Task: Set up a recurring daily reminder for a 10-minute stretch break.
Action: Mouse moved to (77, 104)
Screenshot: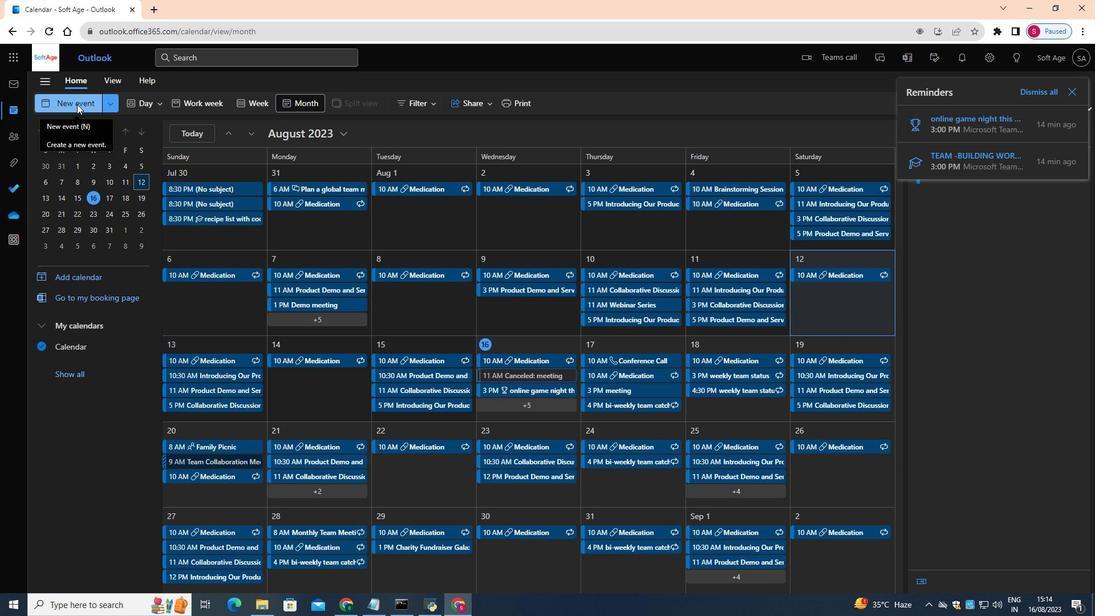 
Action: Mouse pressed left at (77, 104)
Screenshot: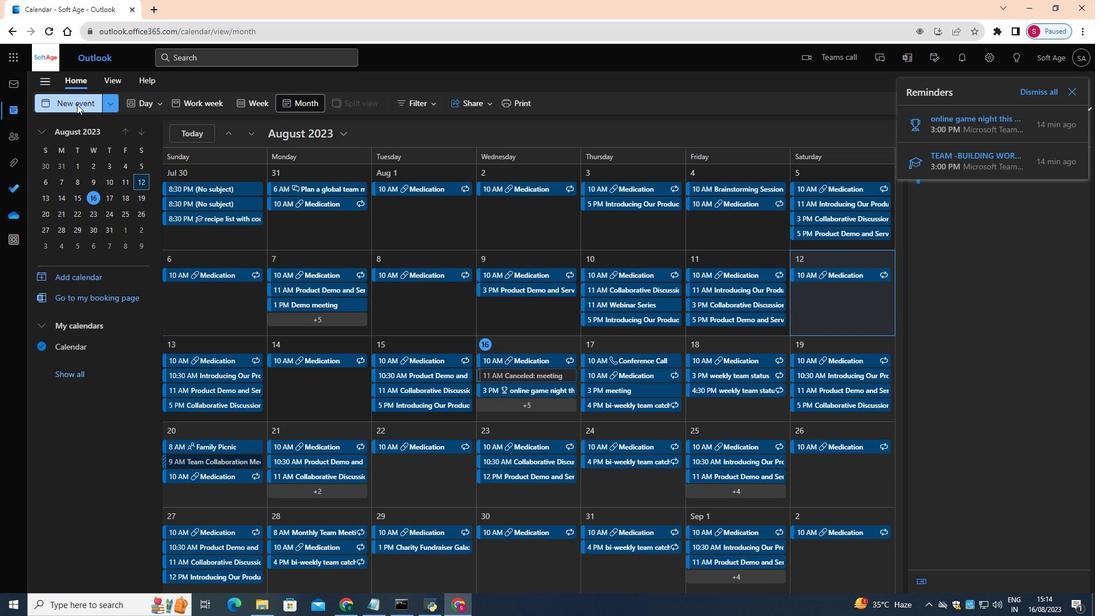 
Action: Mouse moved to (375, 179)
Screenshot: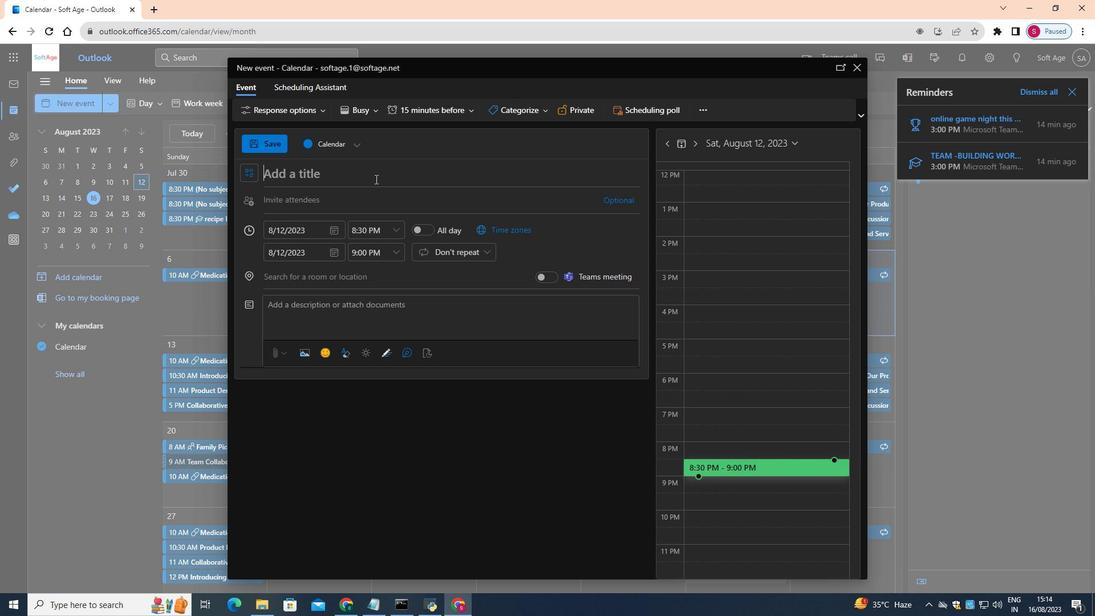 
Action: Mouse pressed left at (375, 179)
Screenshot: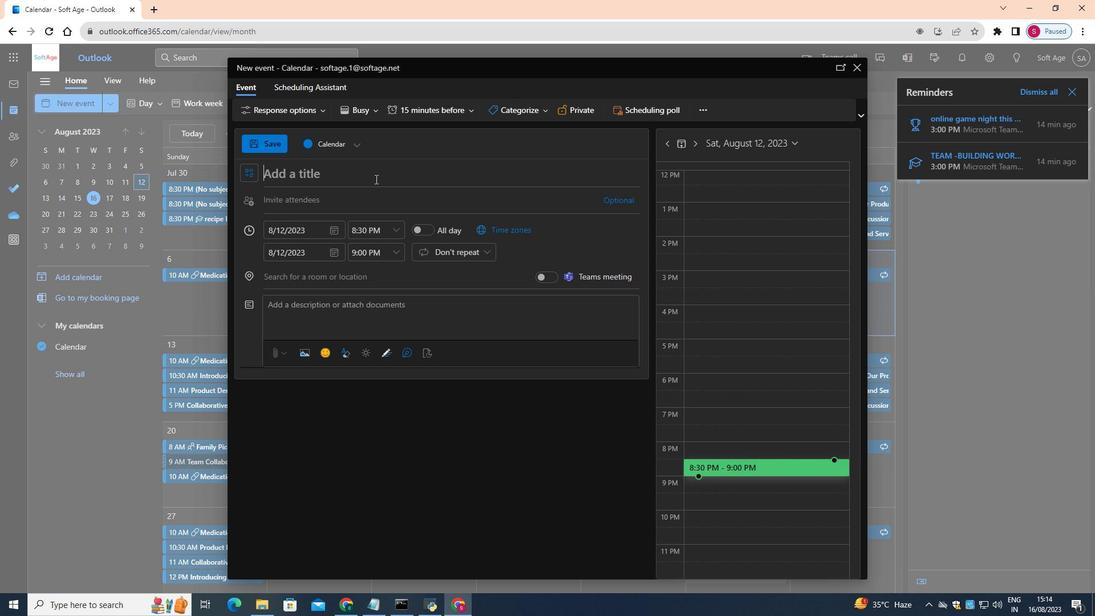 
Action: Key pressed <Key.shift>Reminder<Key.space>for<Key.space>a<Key.space>10<Key.space>minute<Key.space>stretch<Key.space>break
Screenshot: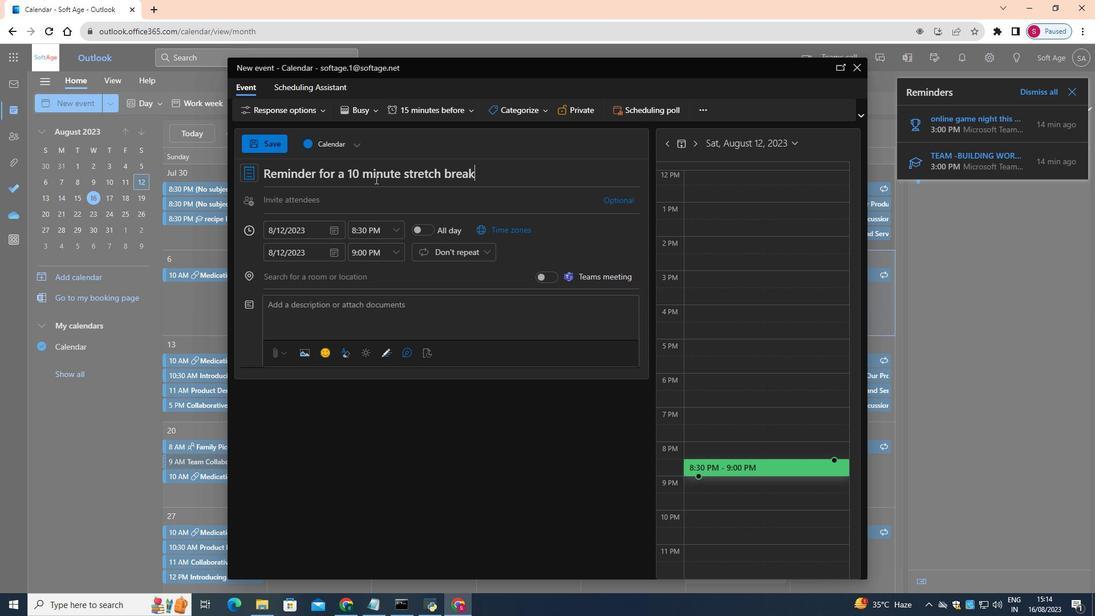 
Action: Mouse moved to (485, 253)
Screenshot: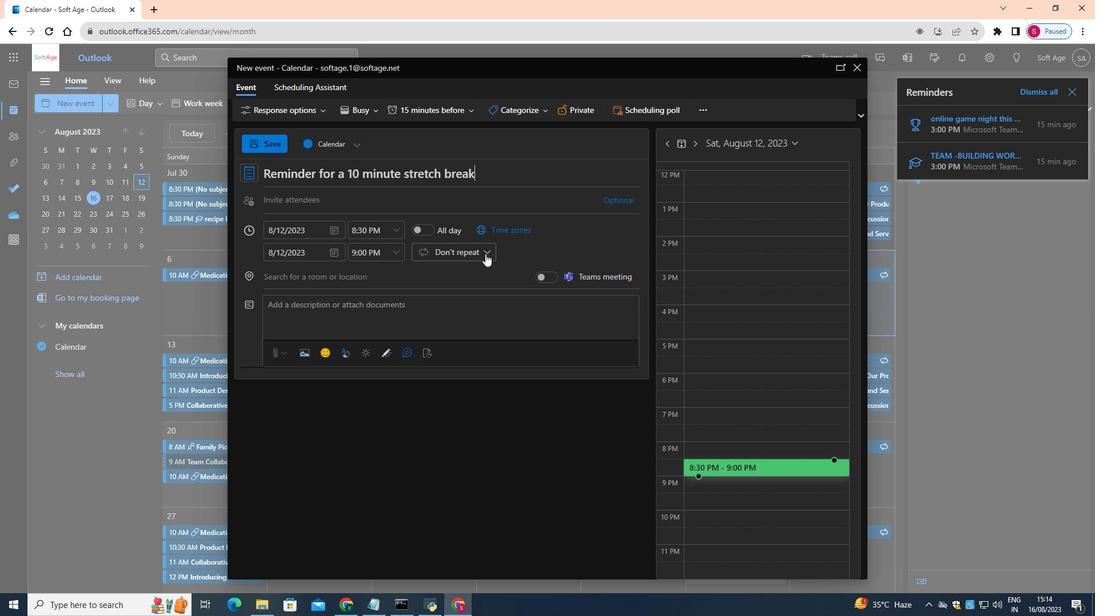 
Action: Mouse pressed left at (485, 253)
Screenshot: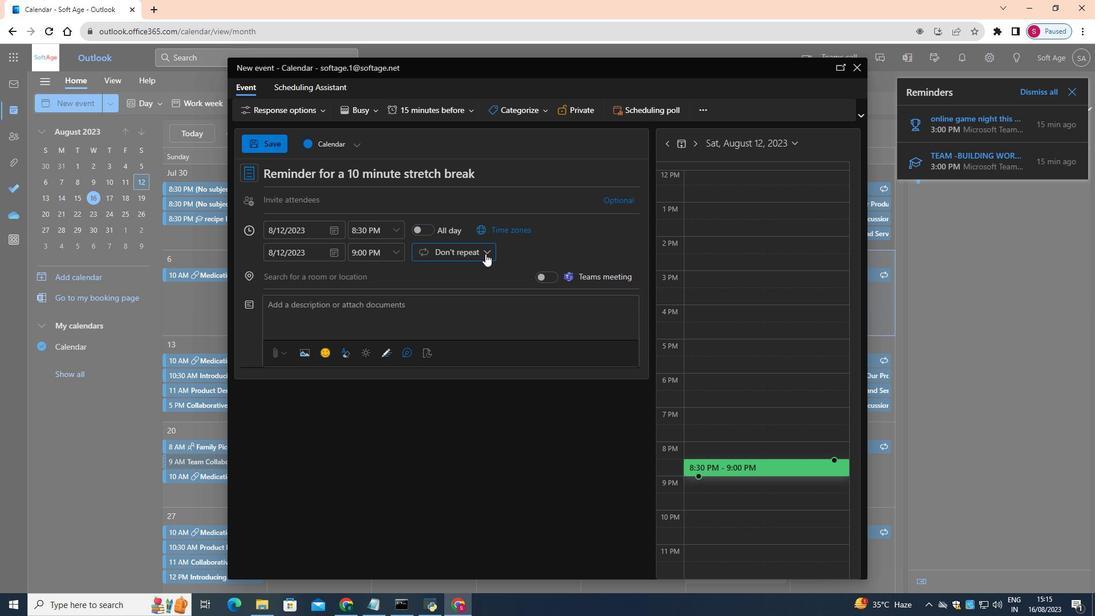 
Action: Mouse moved to (454, 292)
Screenshot: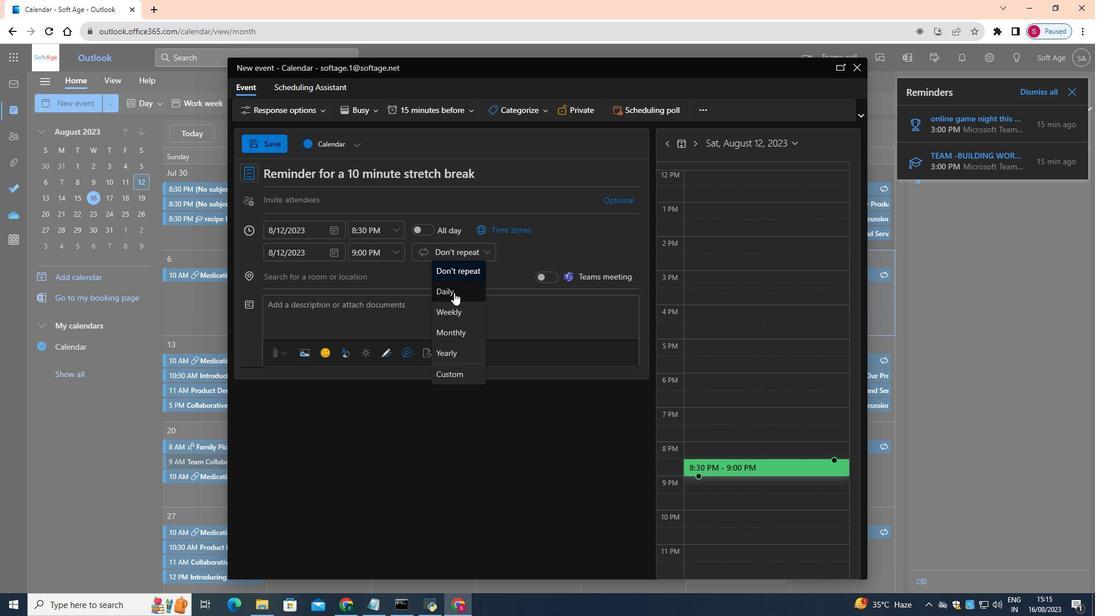 
Action: Mouse pressed left at (454, 292)
Screenshot: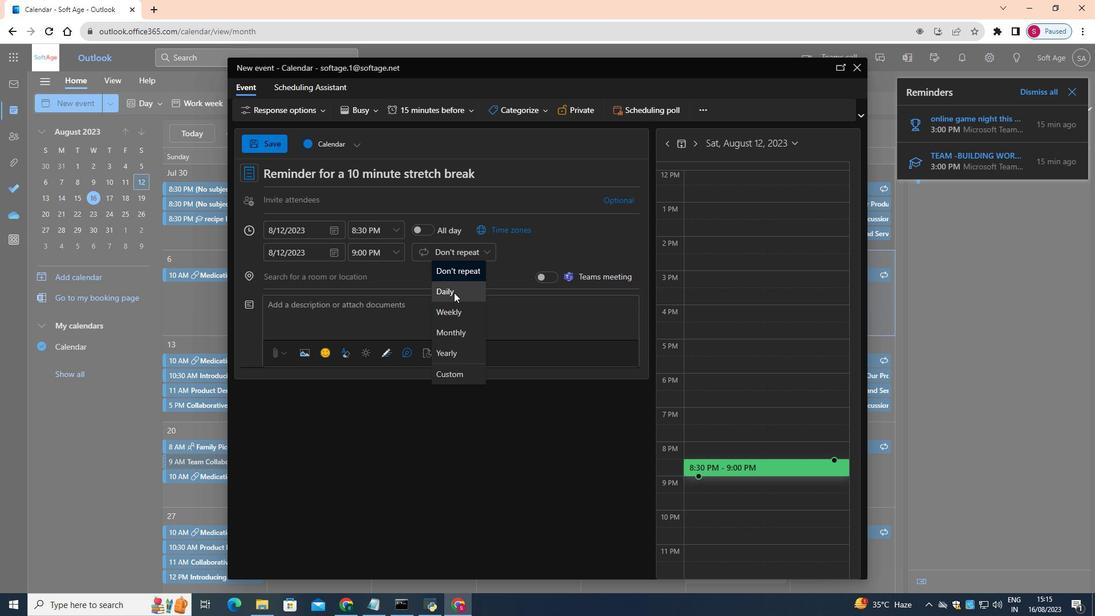 
Action: Mouse moved to (560, 405)
Screenshot: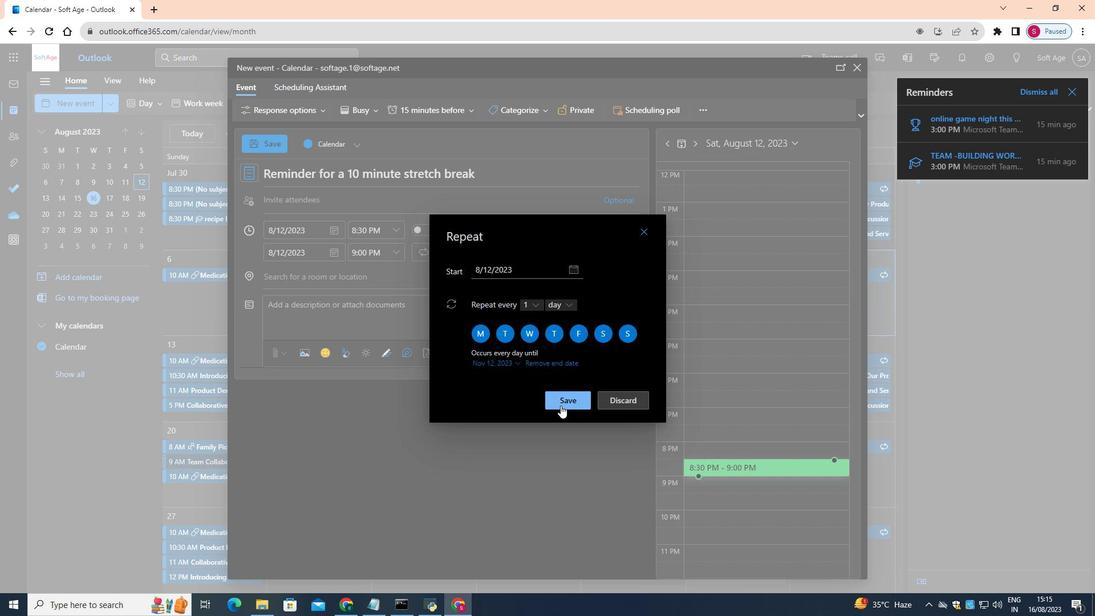 
Action: Mouse pressed left at (560, 405)
Screenshot: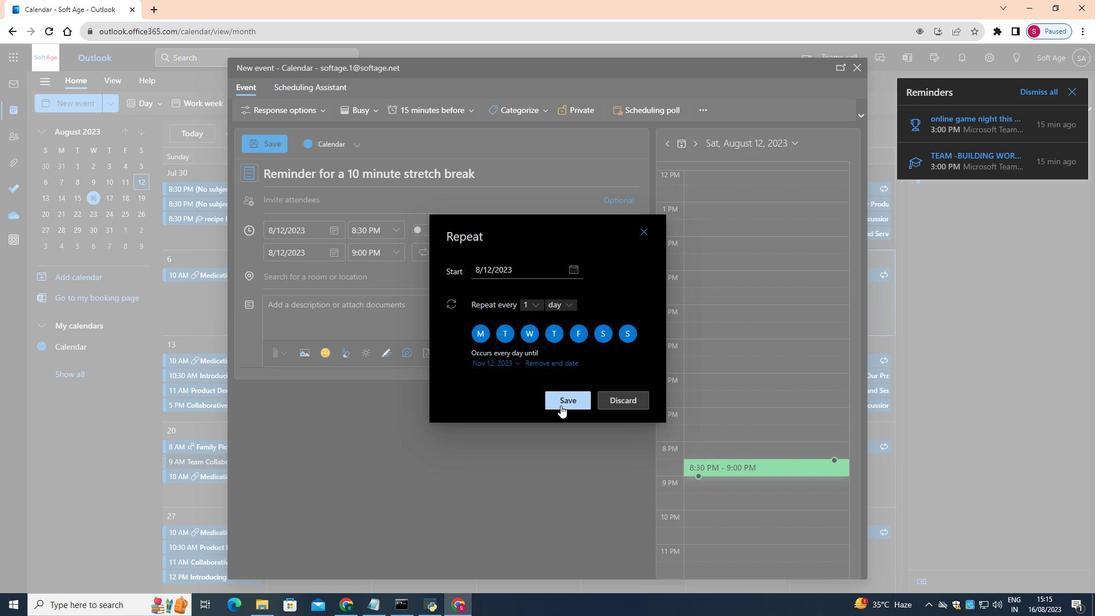 
Action: Mouse moved to (454, 339)
Screenshot: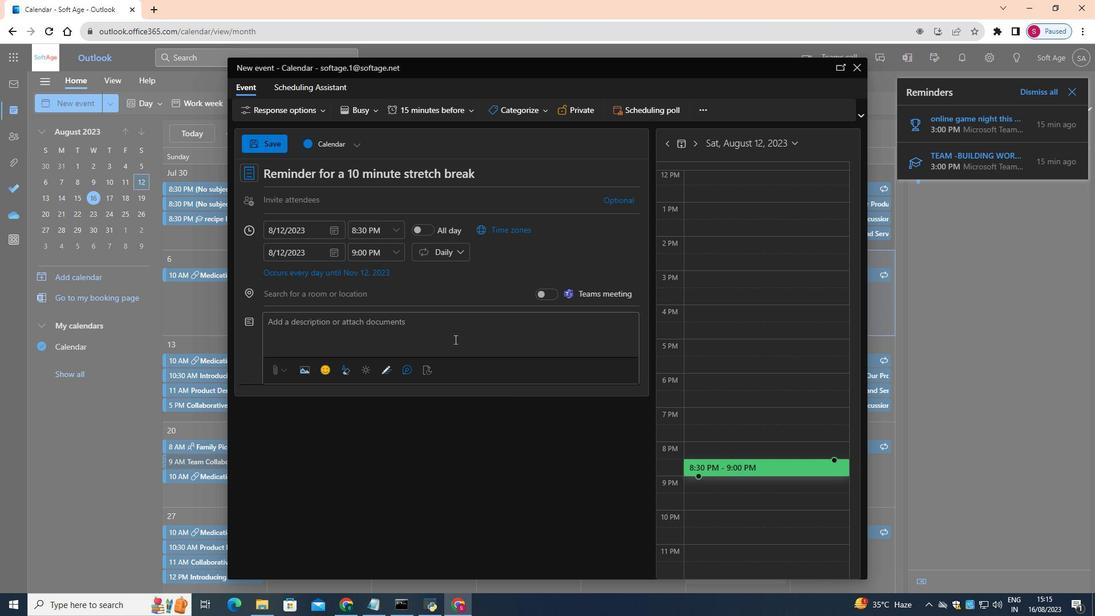 
Action: Mouse pressed left at (454, 339)
Screenshot: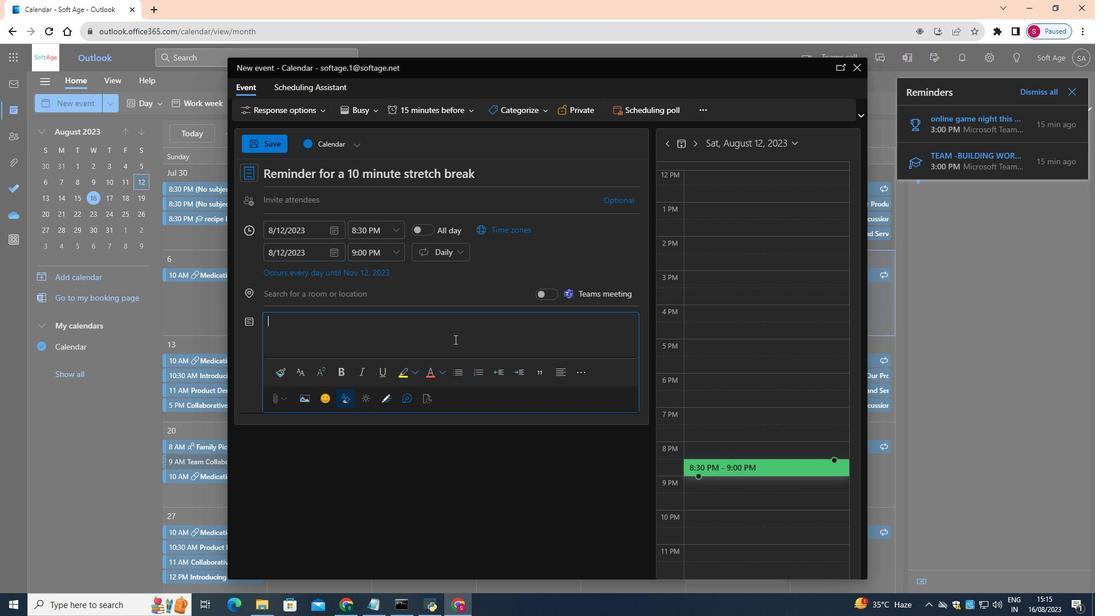 
Action: Mouse moved to (454, 339)
Screenshot: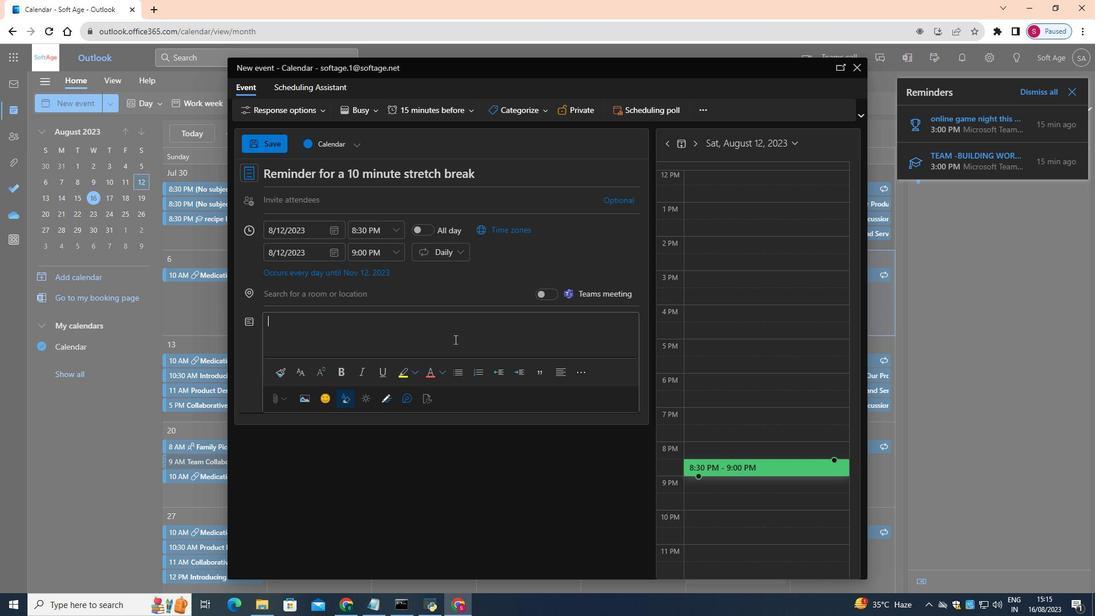 
Action: Key pressed <Key.shift><Key.shift><Key.shift><Key.shift><Key.shift><Key.shift><Key.shift><Key.shift><Key.shift><Key.shift><Key.shift><Key.shift><Key.shift><Key.shift><Key.shift><Key.shift><Key.shift><Key.shift><Key.shift><Key.shift><Key.shift><Key.shift><Key.shift><Key.shift><Key.shift>Recurring<Key.space>daily<Key.space>reminder<Key.space>for<Key.space>a<Key.space>10<Key.space>minute<Key.space>stretch<Key.space>break
Screenshot: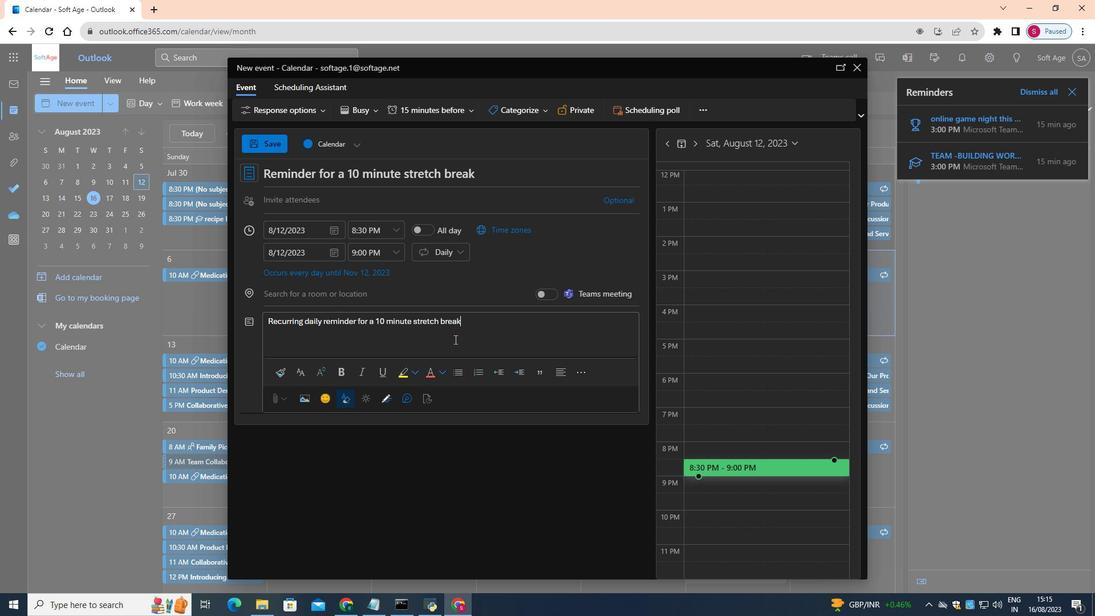 
Action: Mouse moved to (275, 144)
Screenshot: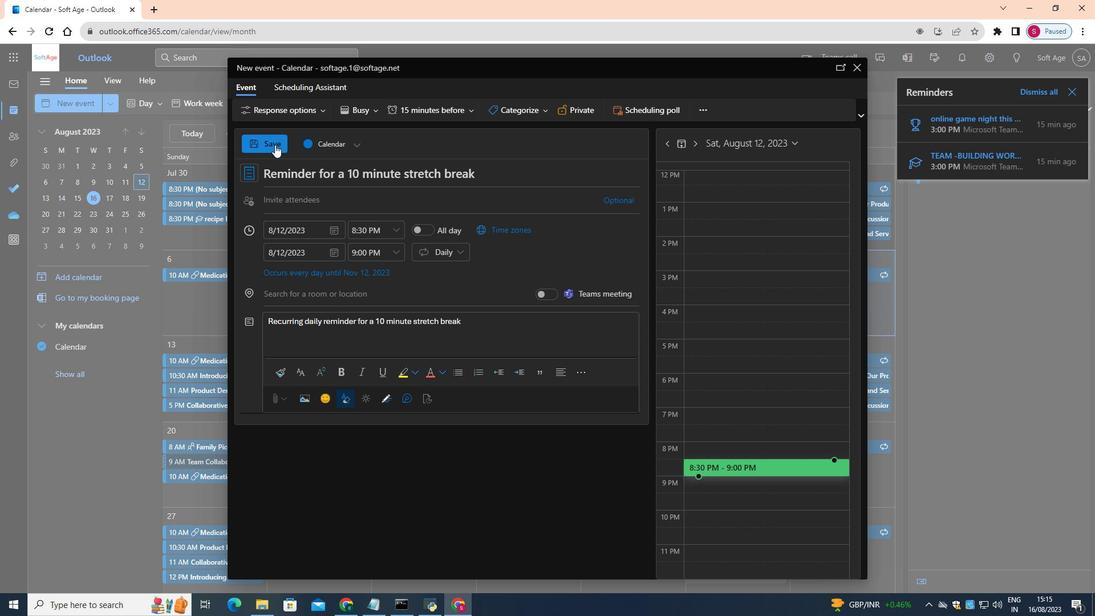 
Action: Mouse pressed left at (275, 144)
Screenshot: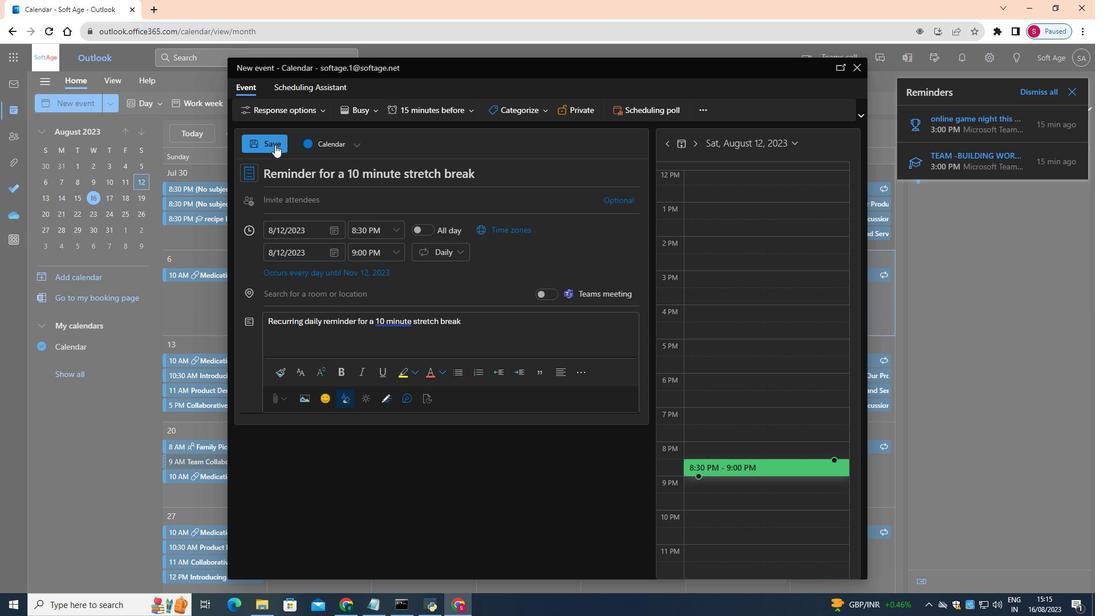 
